 Task: Create a task  Create a new online platform for online life coaching services , assign it to team member softage.2@softage.net in the project BrainWave and update the status of the task to  Off Track , set the priority of the task to Medium
Action: Mouse moved to (57, 47)
Screenshot: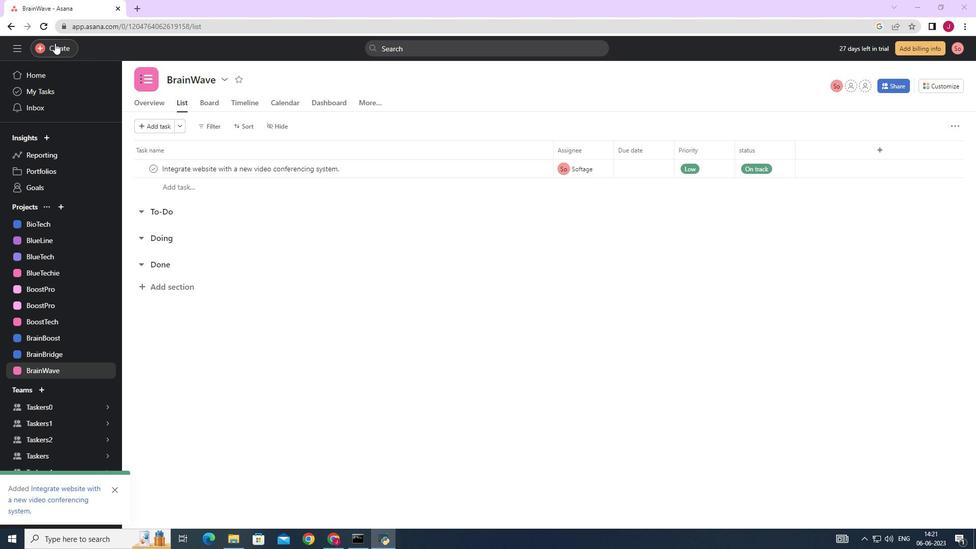 
Action: Mouse pressed left at (57, 47)
Screenshot: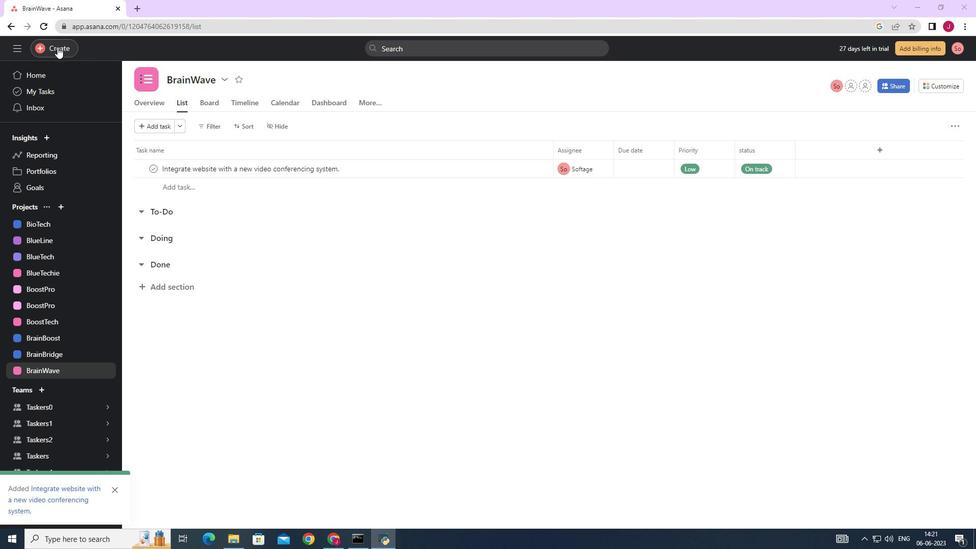 
Action: Mouse moved to (129, 51)
Screenshot: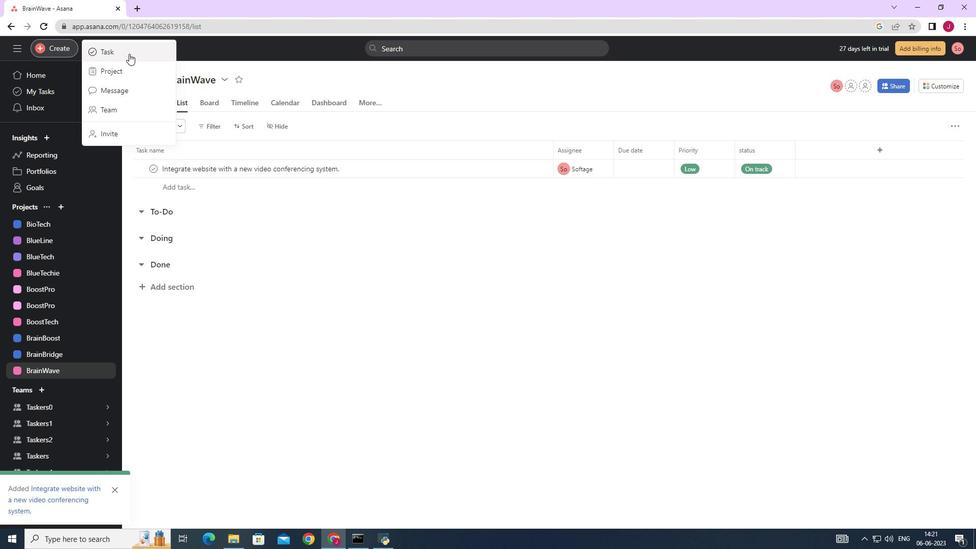 
Action: Mouse pressed left at (129, 51)
Screenshot: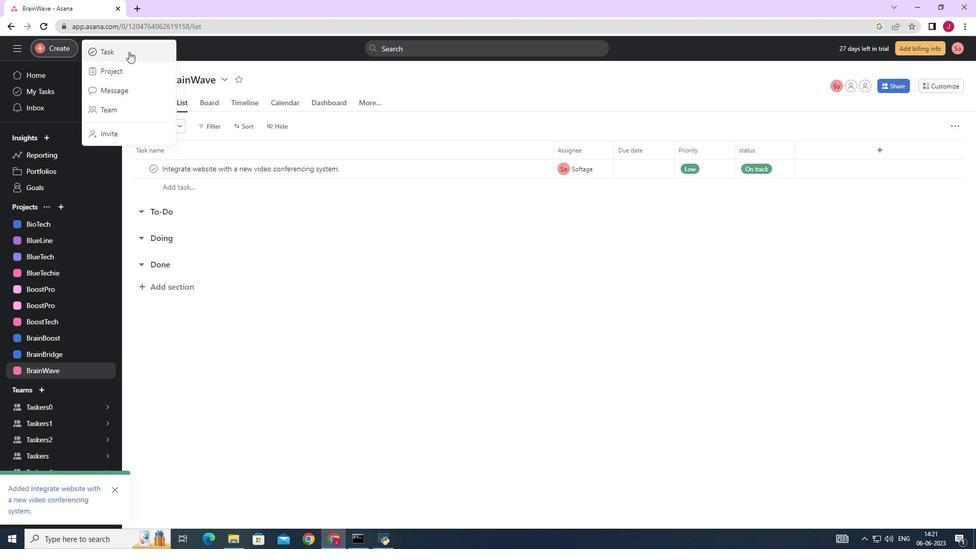 
Action: Mouse moved to (776, 338)
Screenshot: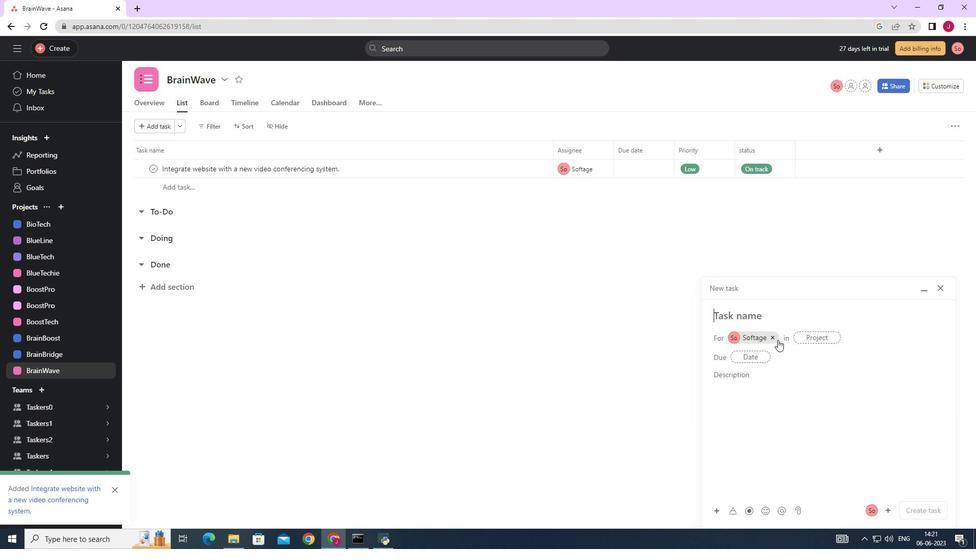 
Action: Mouse pressed left at (776, 338)
Screenshot: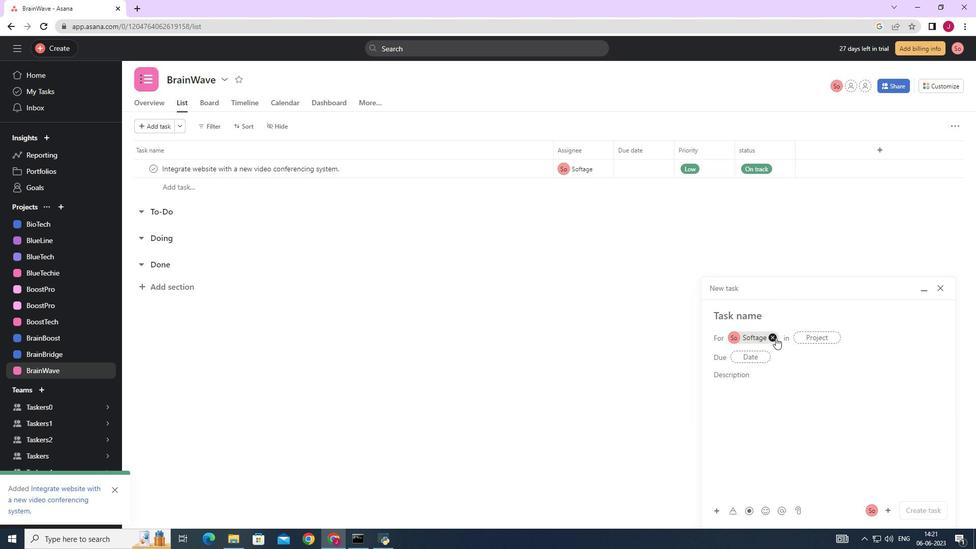 
Action: Mouse moved to (753, 317)
Screenshot: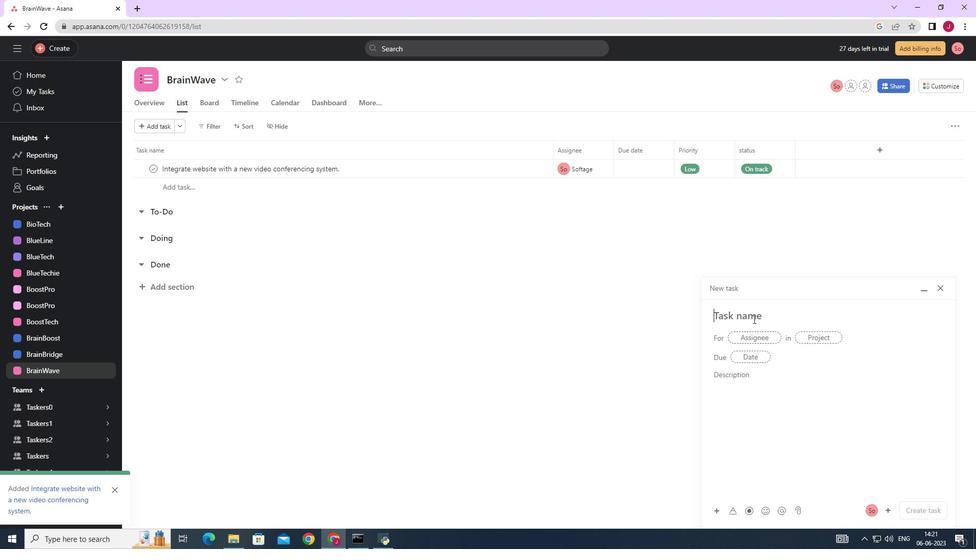 
Action: Key pressed <Key.caps_lock>C<Key.caps_lock>reate<Key.space>a<Key.space>new<Key.space>online<Key.space>platform<Key.space>for<Key.space>online<Key.space>life<Key.space>coaching<Key.space>serices<Key.space><Key.backspace><Key.backspace><Key.backspace><Key.backspace><Key.backspace>vices<Key.space>
Screenshot: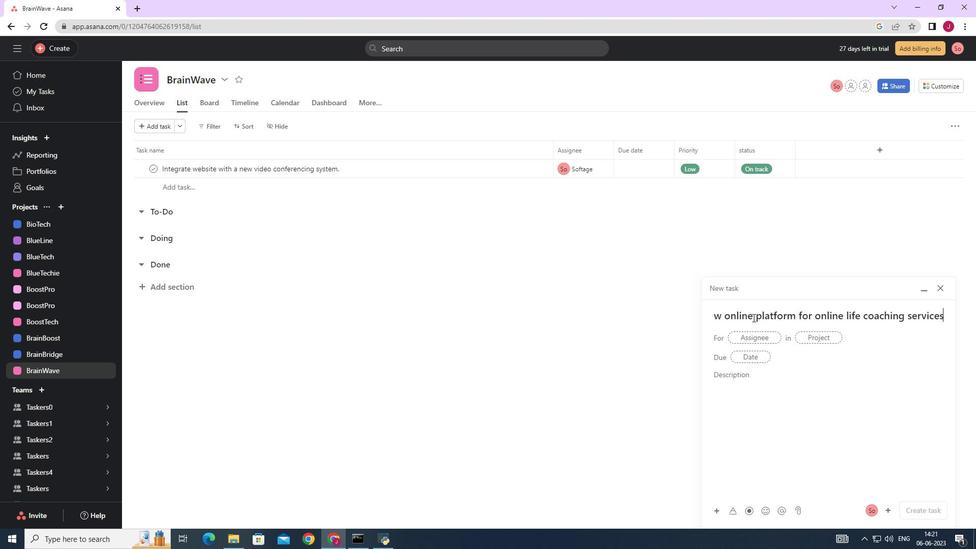 
Action: Mouse moved to (750, 334)
Screenshot: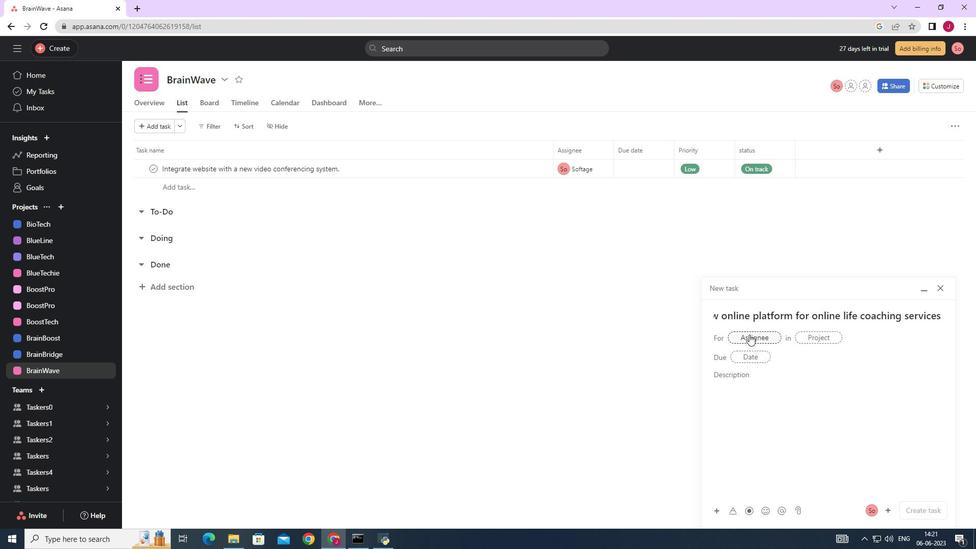 
Action: Mouse pressed left at (750, 334)
Screenshot: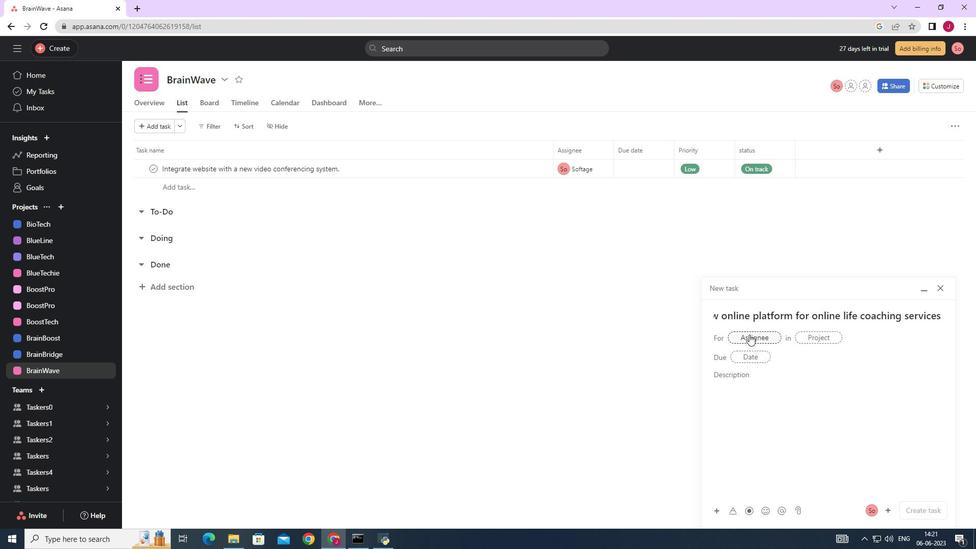 
Action: Mouse moved to (750, 334)
Screenshot: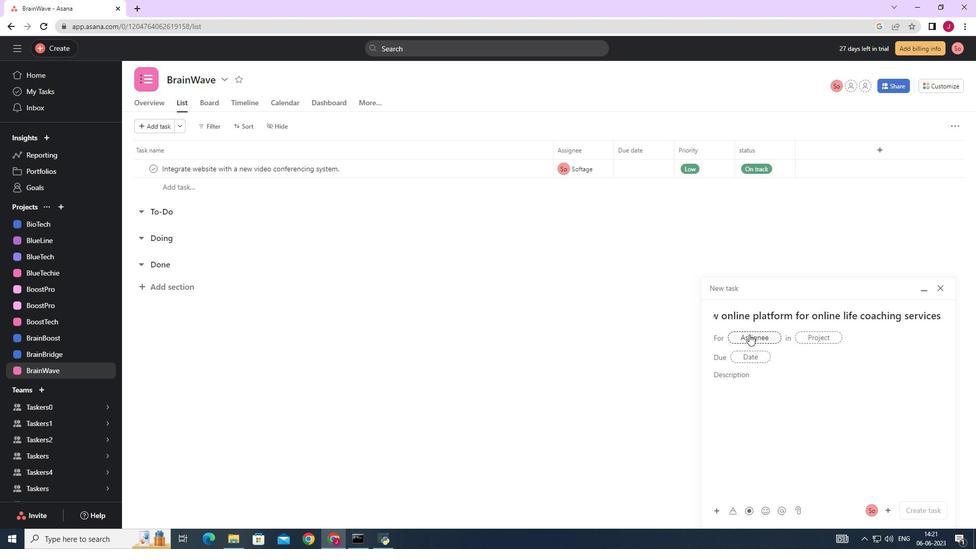 
Action: Key pressed softage.2
Screenshot: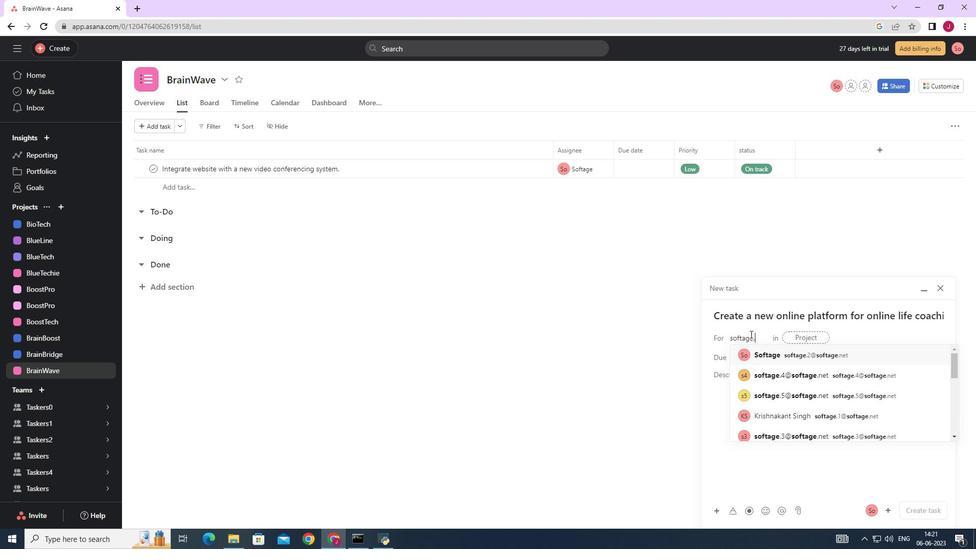 
Action: Mouse moved to (791, 355)
Screenshot: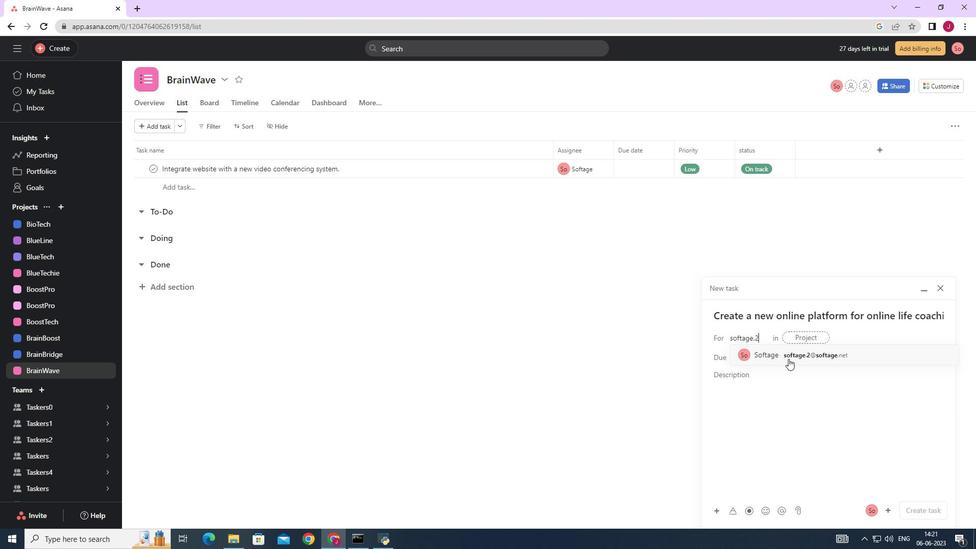 
Action: Mouse pressed left at (791, 355)
Screenshot: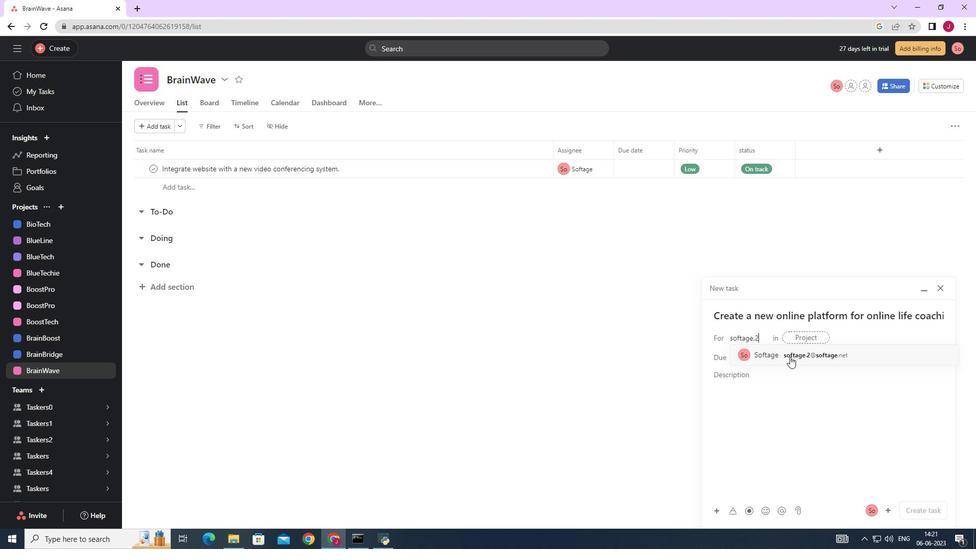 
Action: Mouse moved to (661, 354)
Screenshot: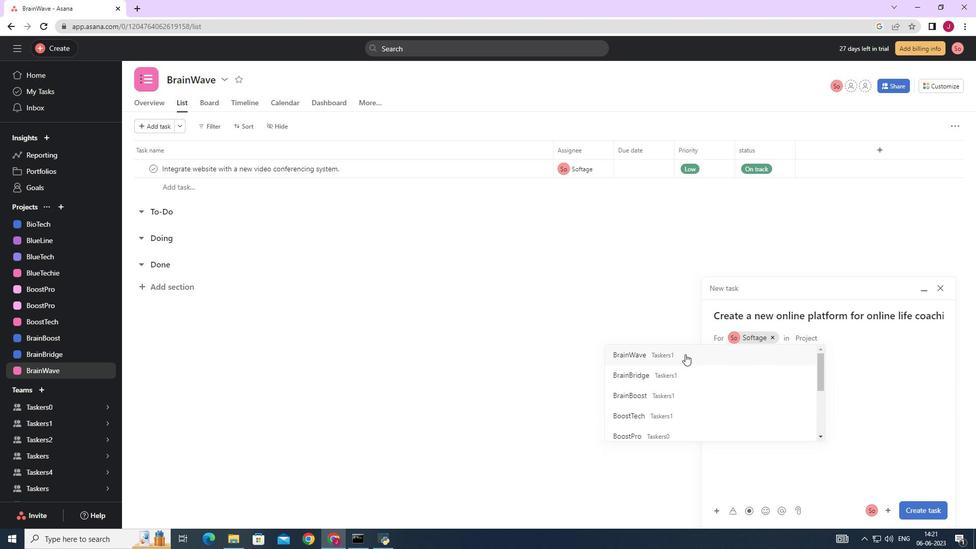 
Action: Mouse pressed left at (661, 354)
Screenshot: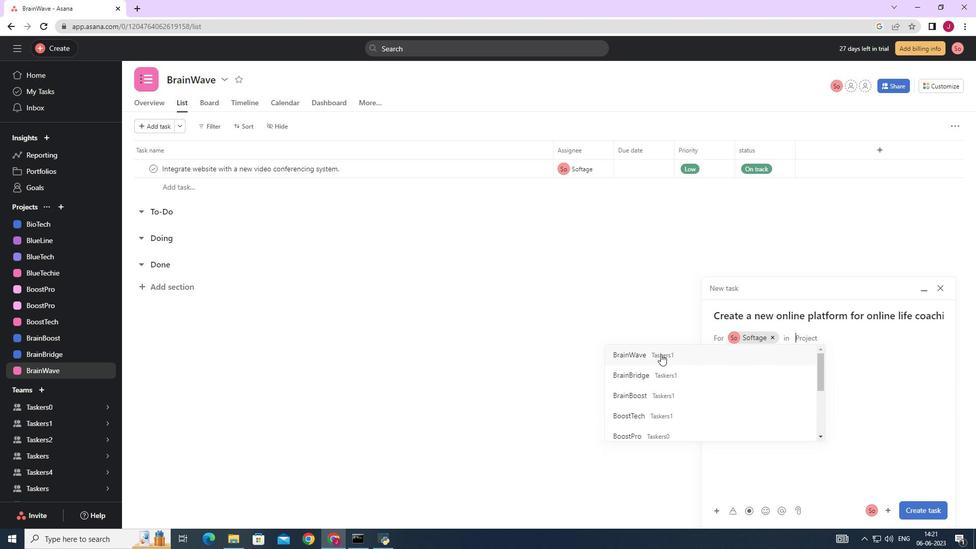 
Action: Mouse moved to (759, 379)
Screenshot: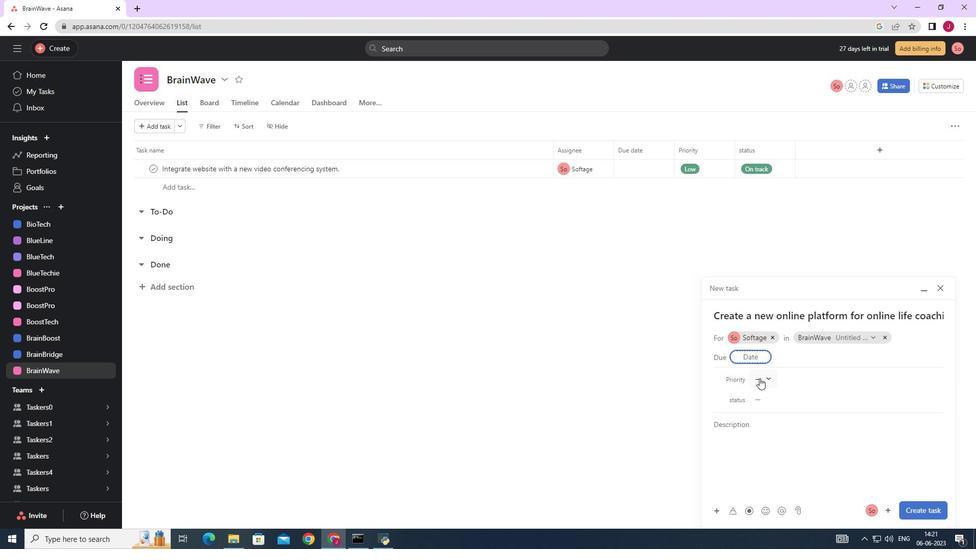 
Action: Mouse pressed left at (759, 379)
Screenshot: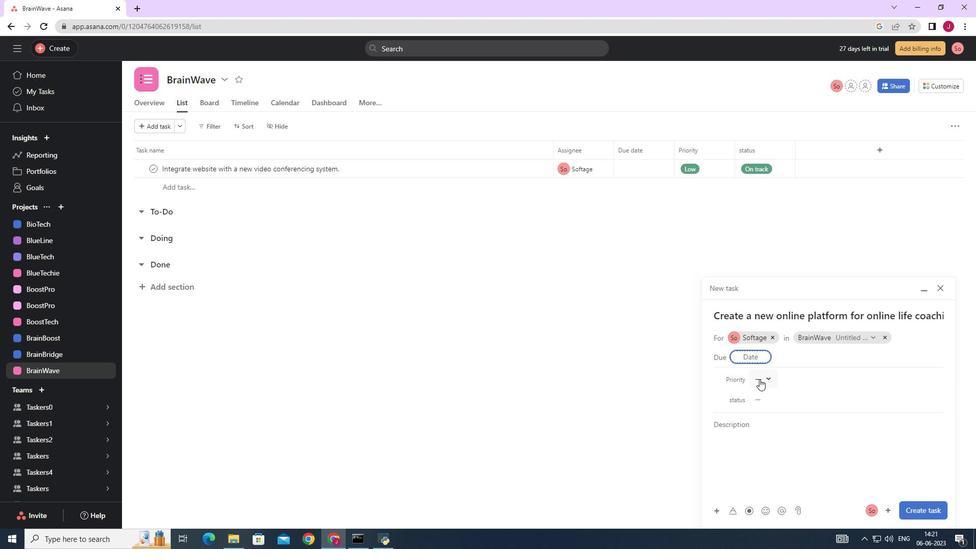 
Action: Mouse moved to (784, 432)
Screenshot: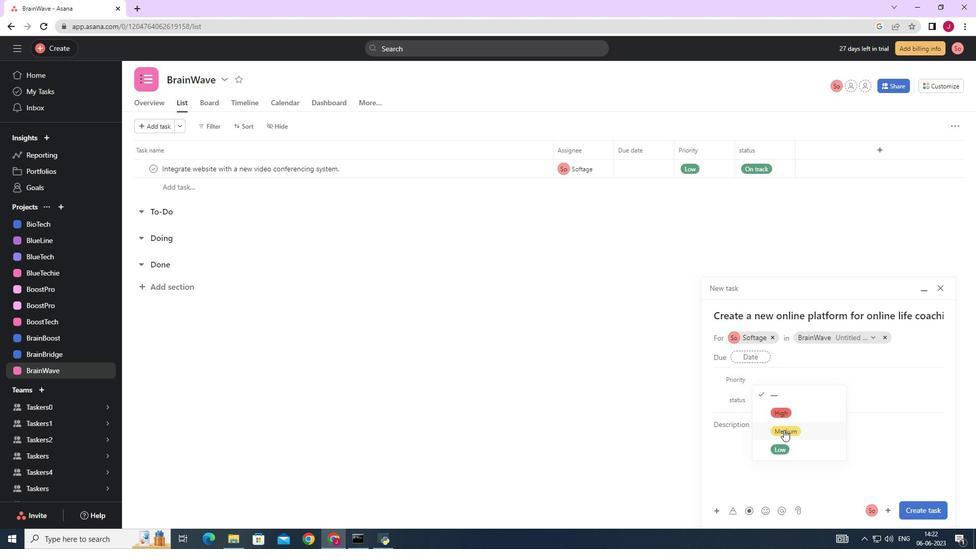 
Action: Mouse pressed left at (784, 432)
Screenshot: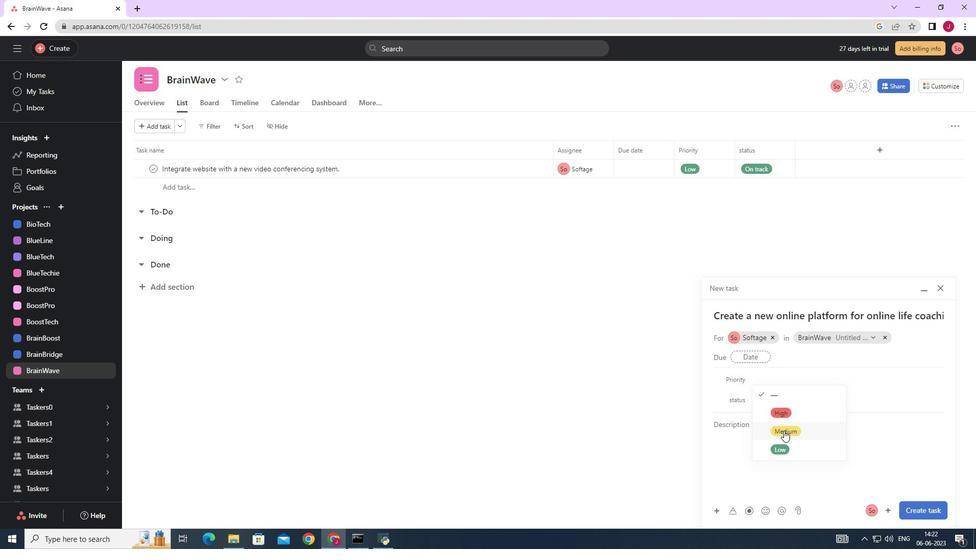
Action: Mouse moved to (771, 394)
Screenshot: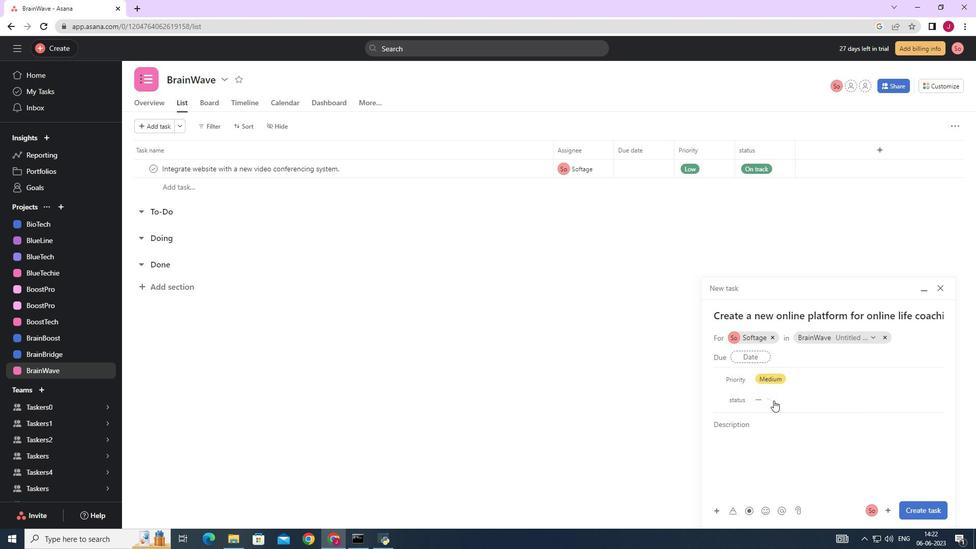 
Action: Mouse pressed left at (771, 394)
Screenshot: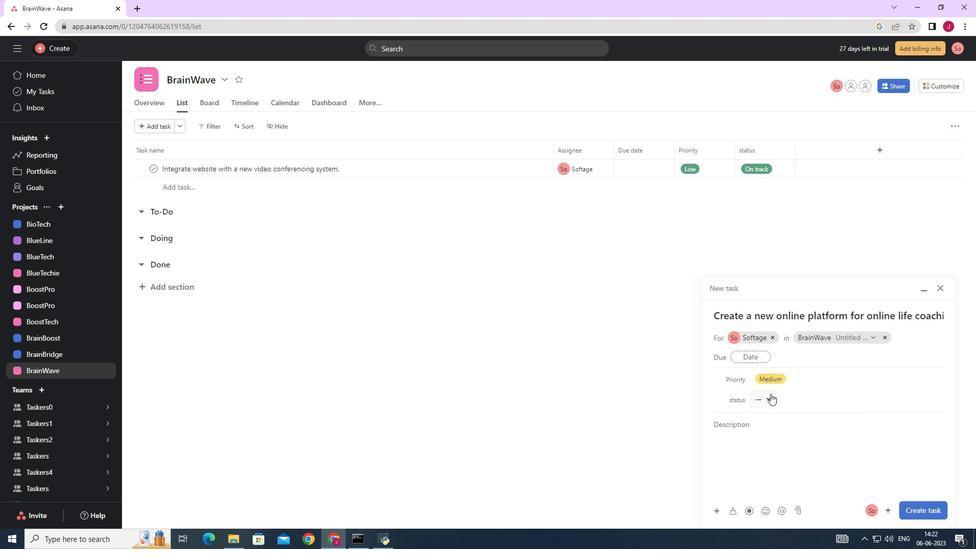 
Action: Mouse moved to (784, 449)
Screenshot: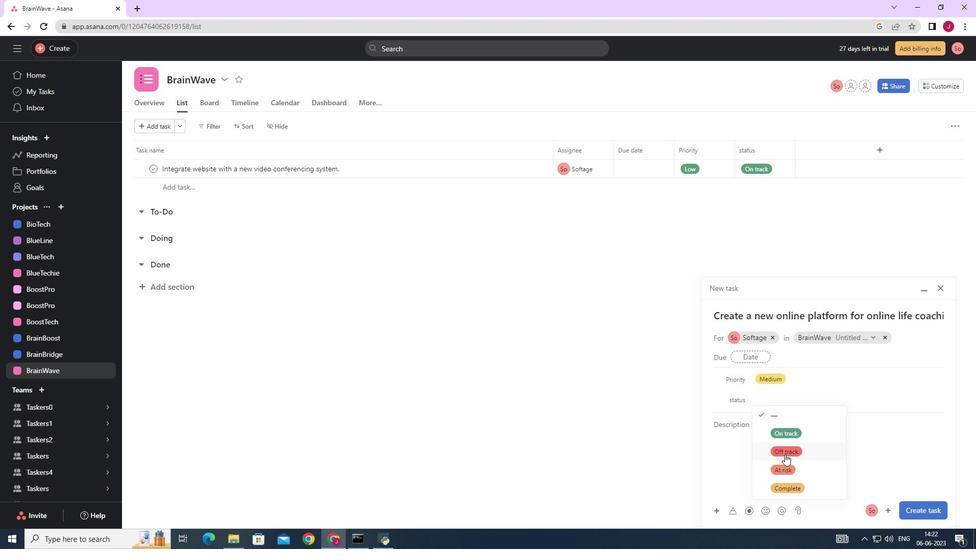 
Action: Mouse pressed left at (784, 449)
Screenshot: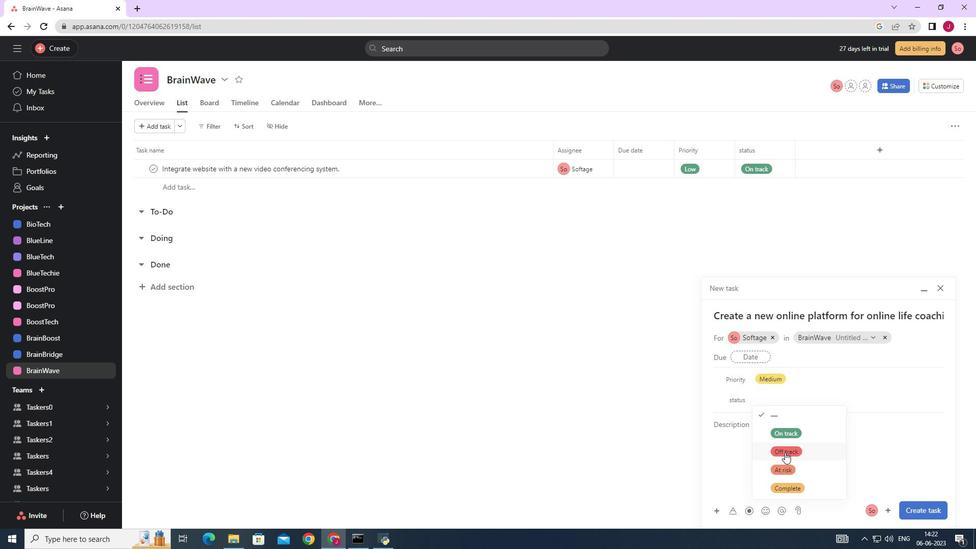 
Action: Mouse moved to (926, 509)
Screenshot: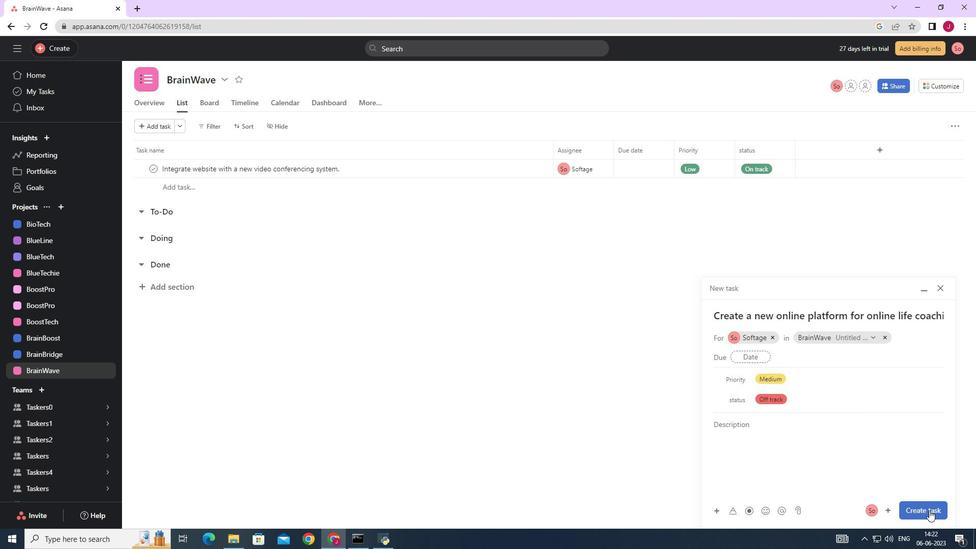 
Action: Mouse pressed left at (926, 509)
Screenshot: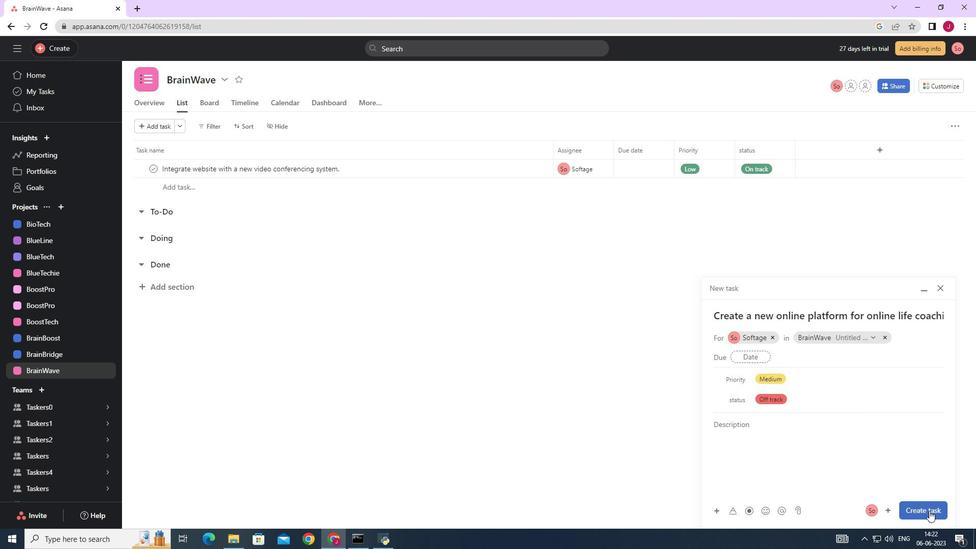 
Action: Mouse moved to (881, 427)
Screenshot: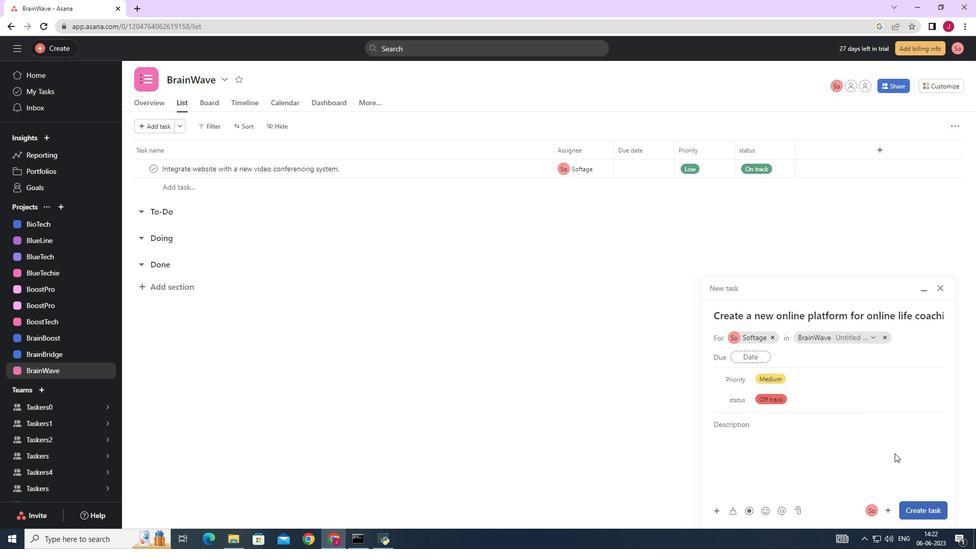 
